 Task: Use the formula "LOGNORM.INV" in spreadsheet "Project portfolio".
Action: Mouse moved to (718, 263)
Screenshot: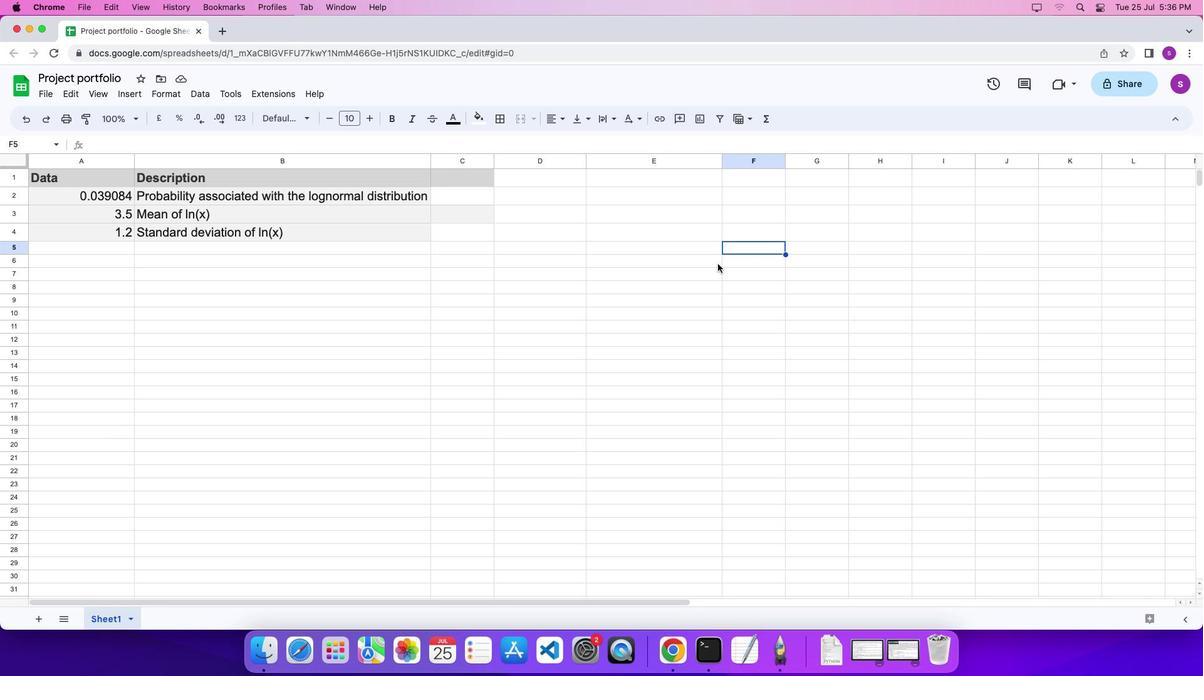 
Action: Mouse pressed left at (718, 263)
Screenshot: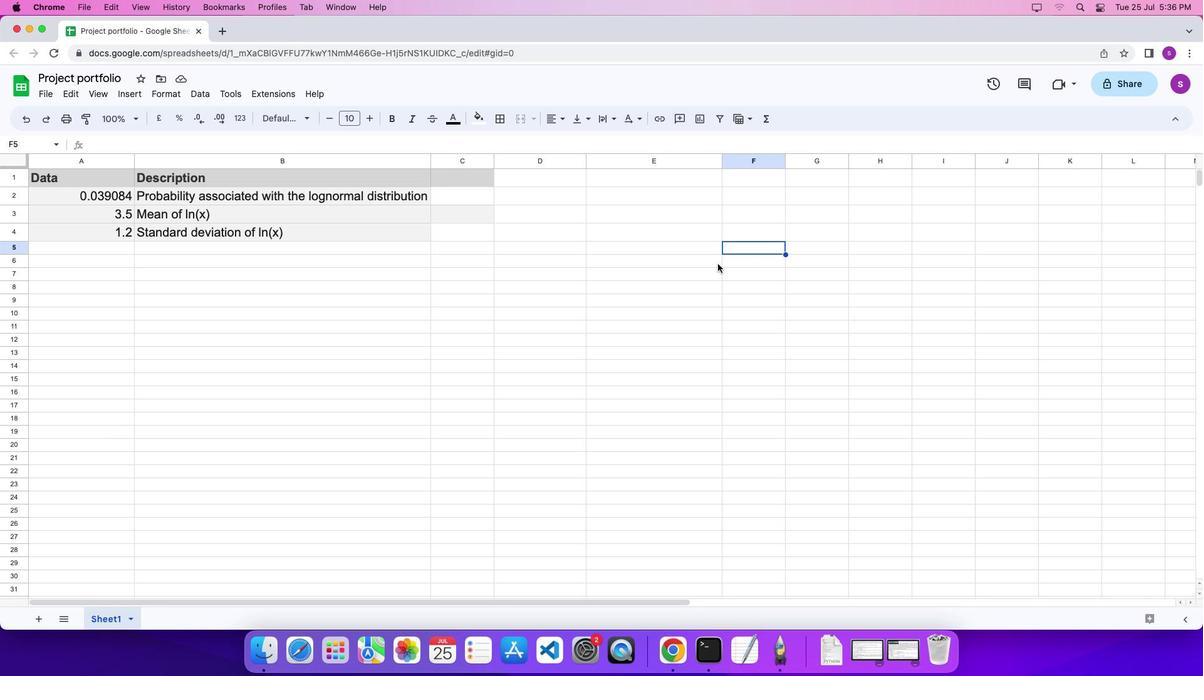 
Action: Mouse moved to (736, 268)
Screenshot: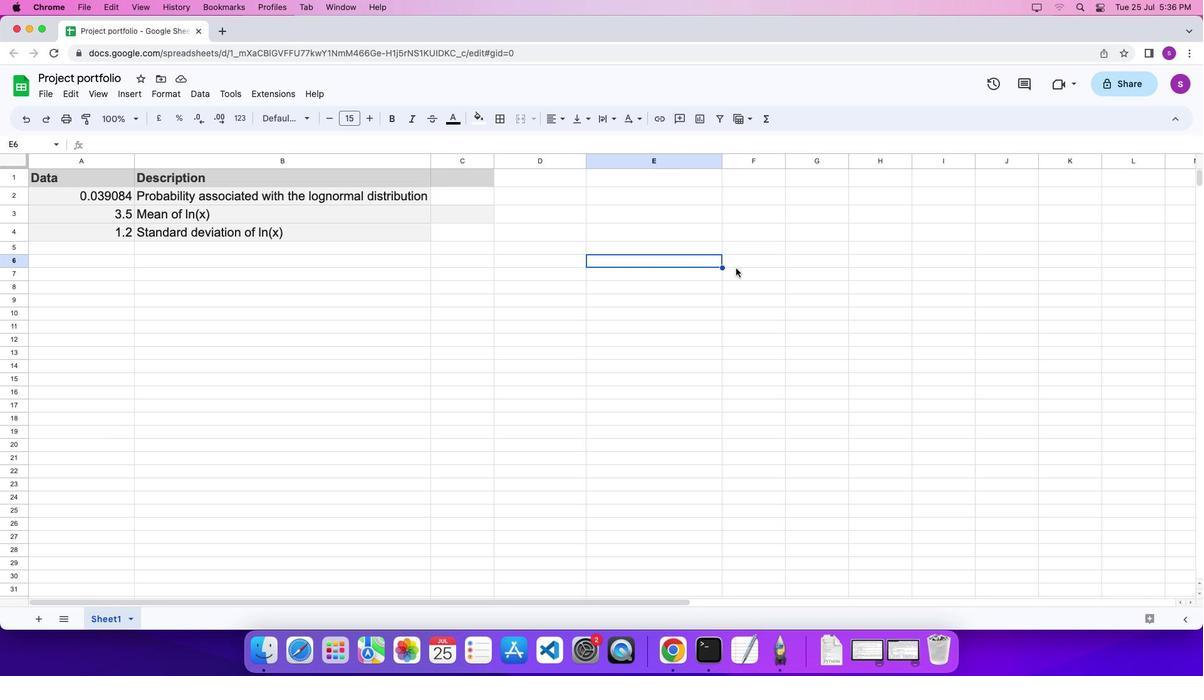 
Action: Key pressed '='
Screenshot: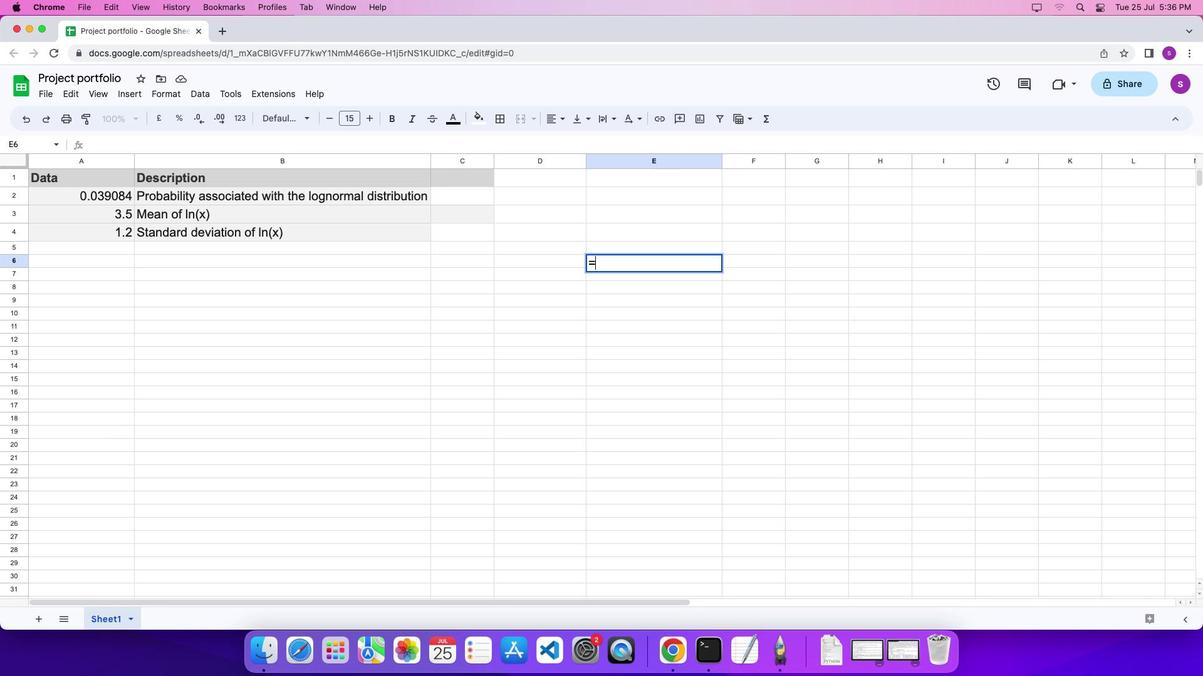 
Action: Mouse moved to (761, 122)
Screenshot: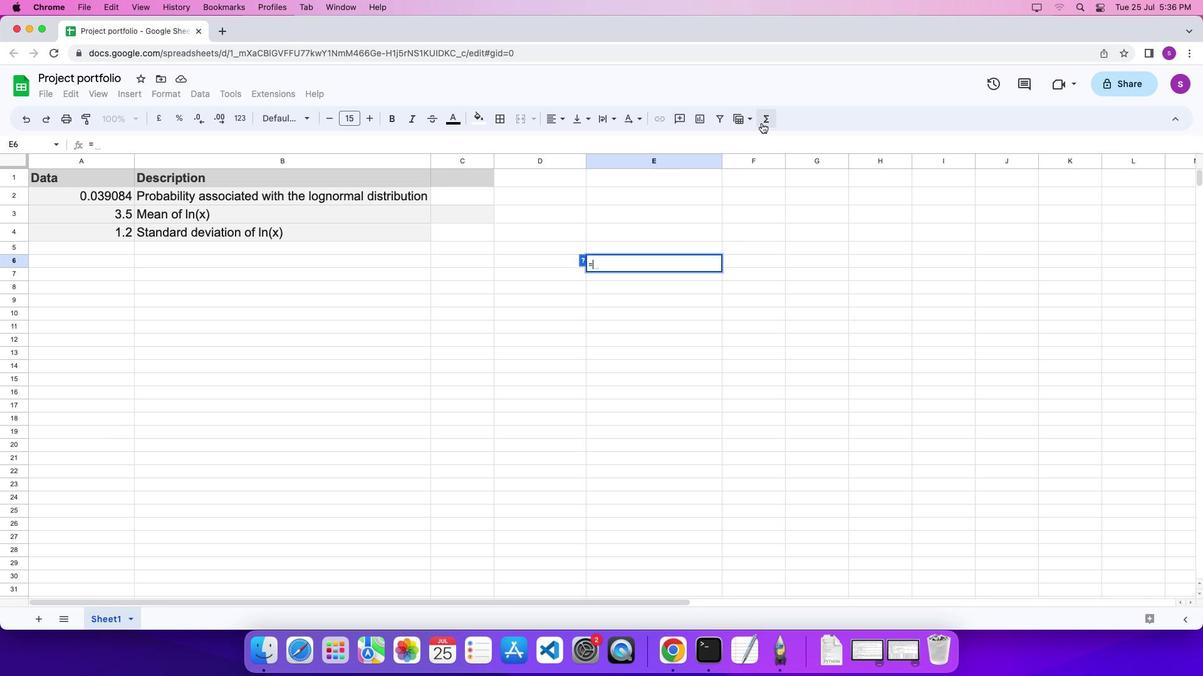 
Action: Mouse pressed left at (761, 122)
Screenshot: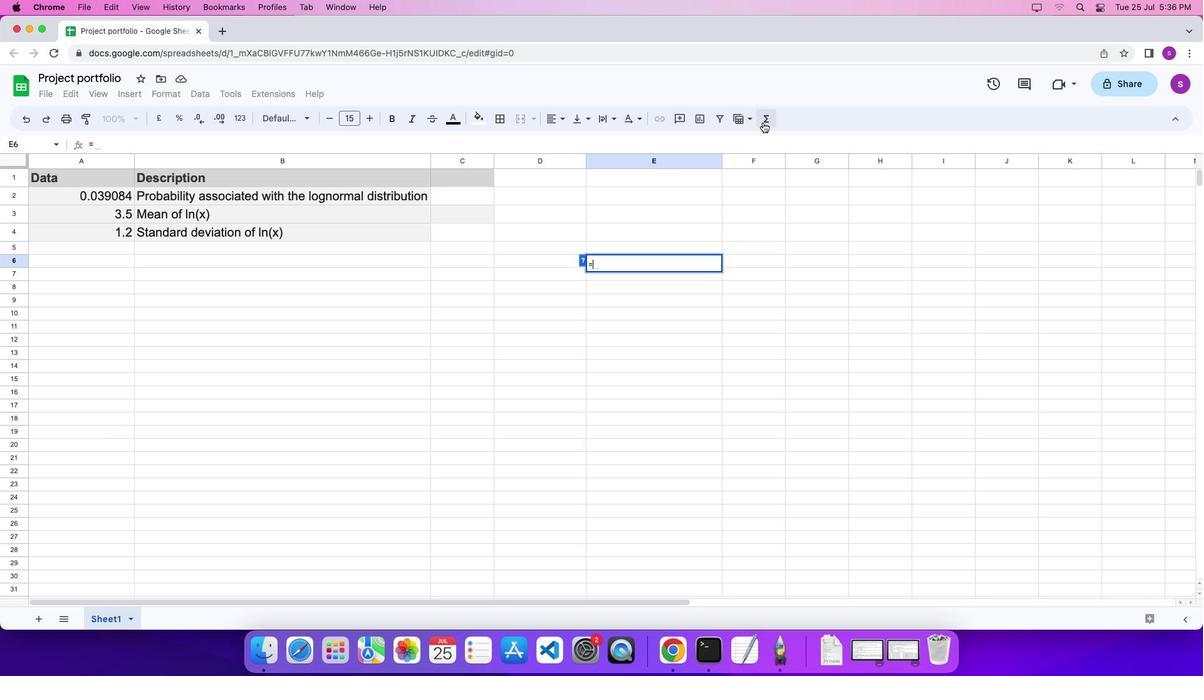
Action: Mouse moved to (948, 526)
Screenshot: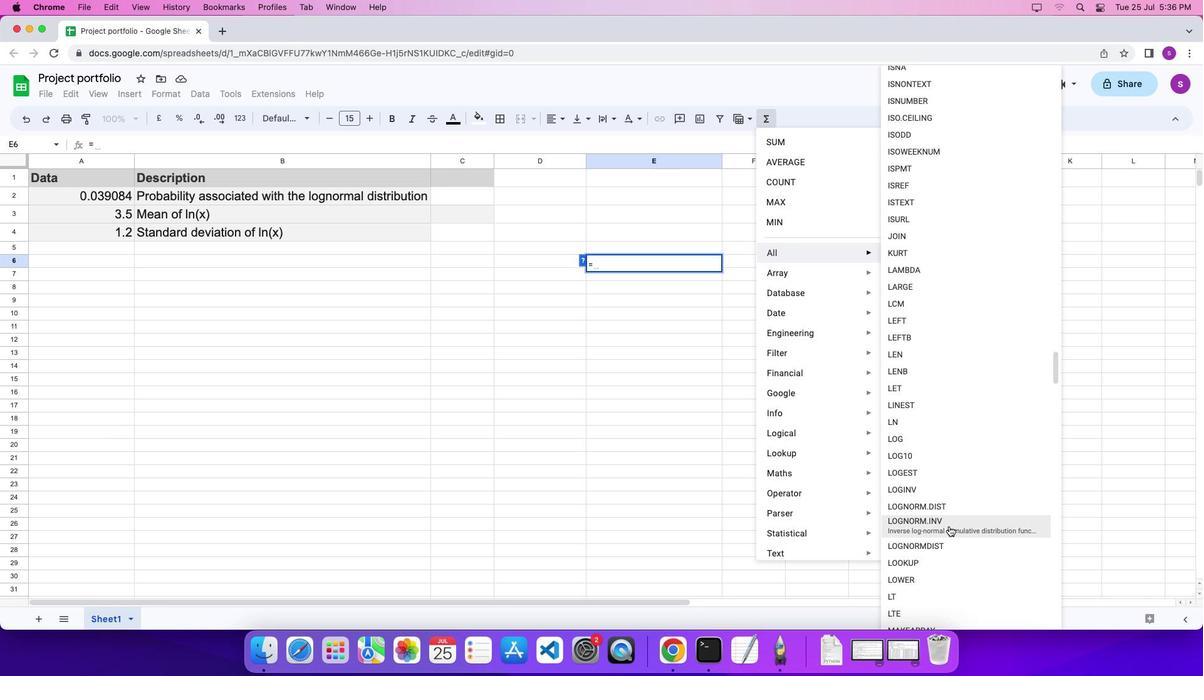 
Action: Mouse pressed left at (948, 526)
Screenshot: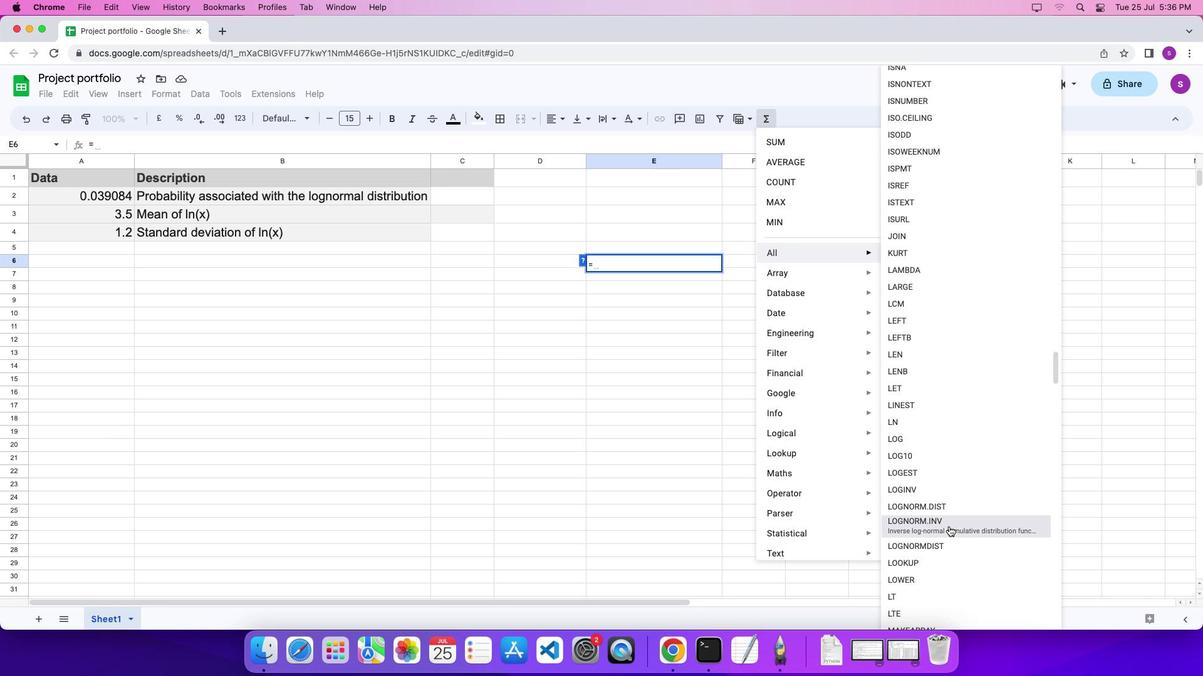 
Action: Mouse moved to (109, 196)
Screenshot: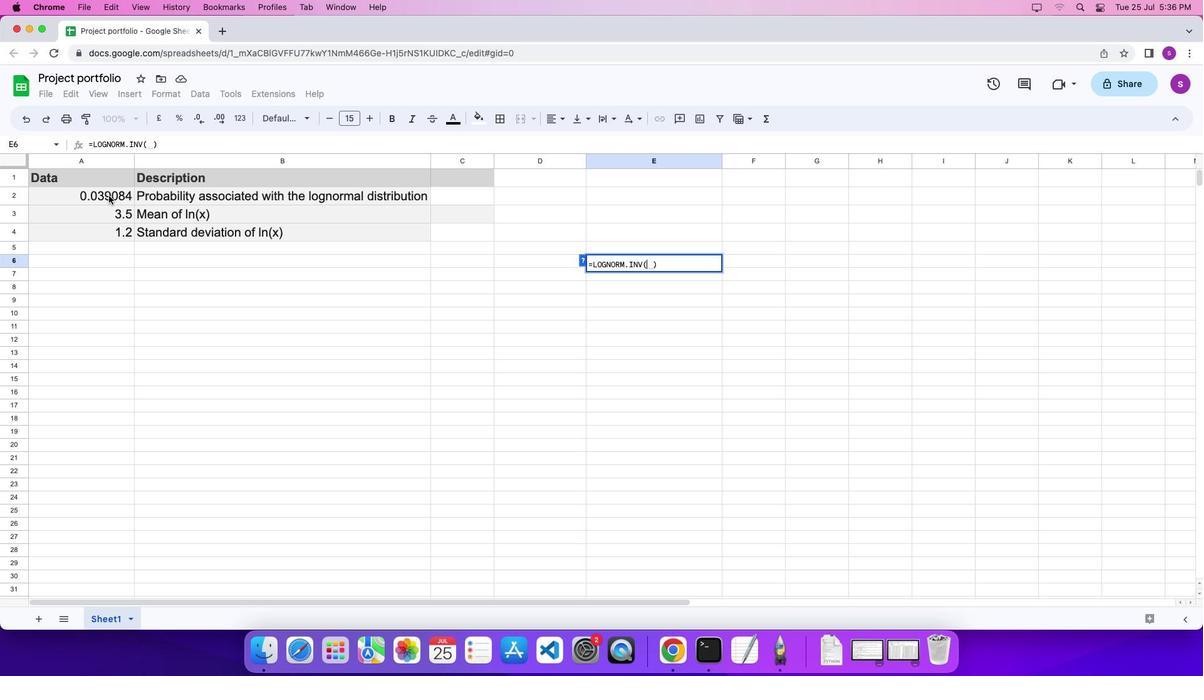 
Action: Mouse pressed left at (109, 196)
Screenshot: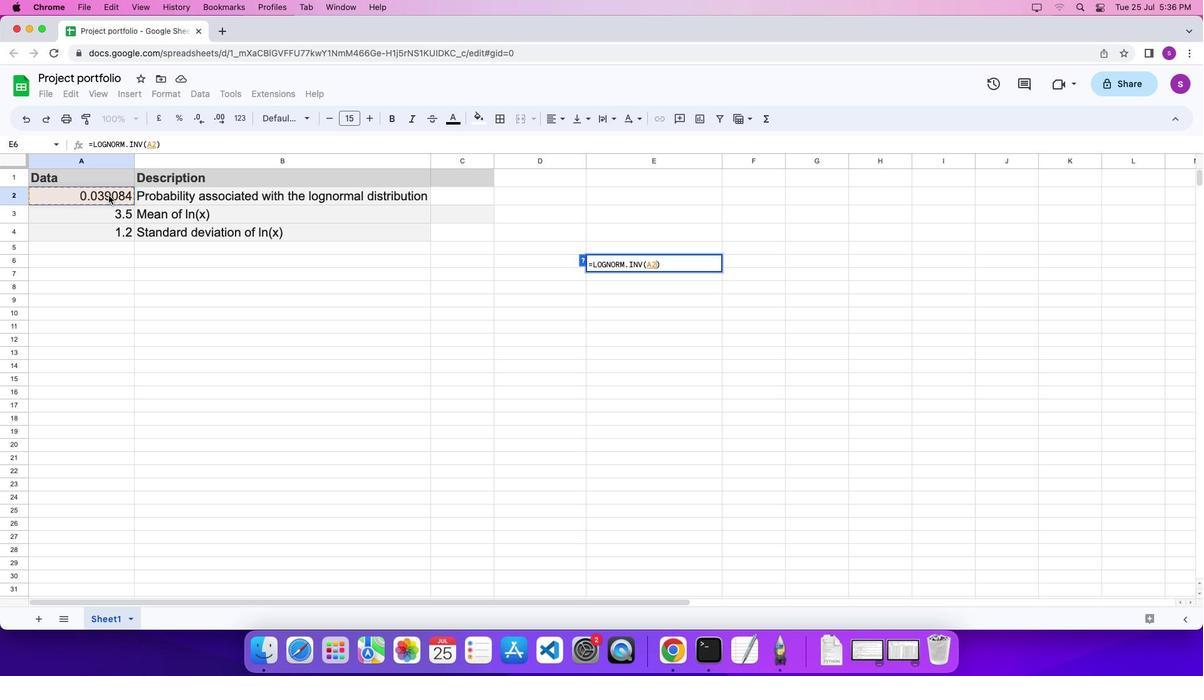 
Action: Mouse moved to (109, 196)
Screenshot: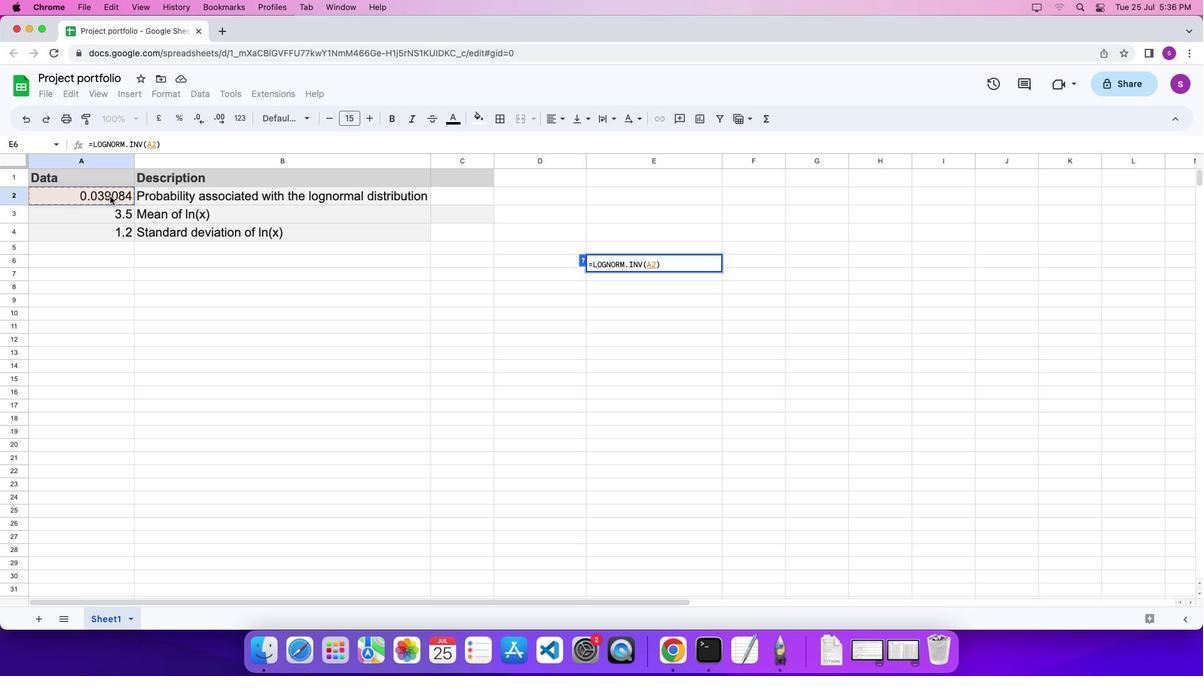 
Action: Key pressed ','
Screenshot: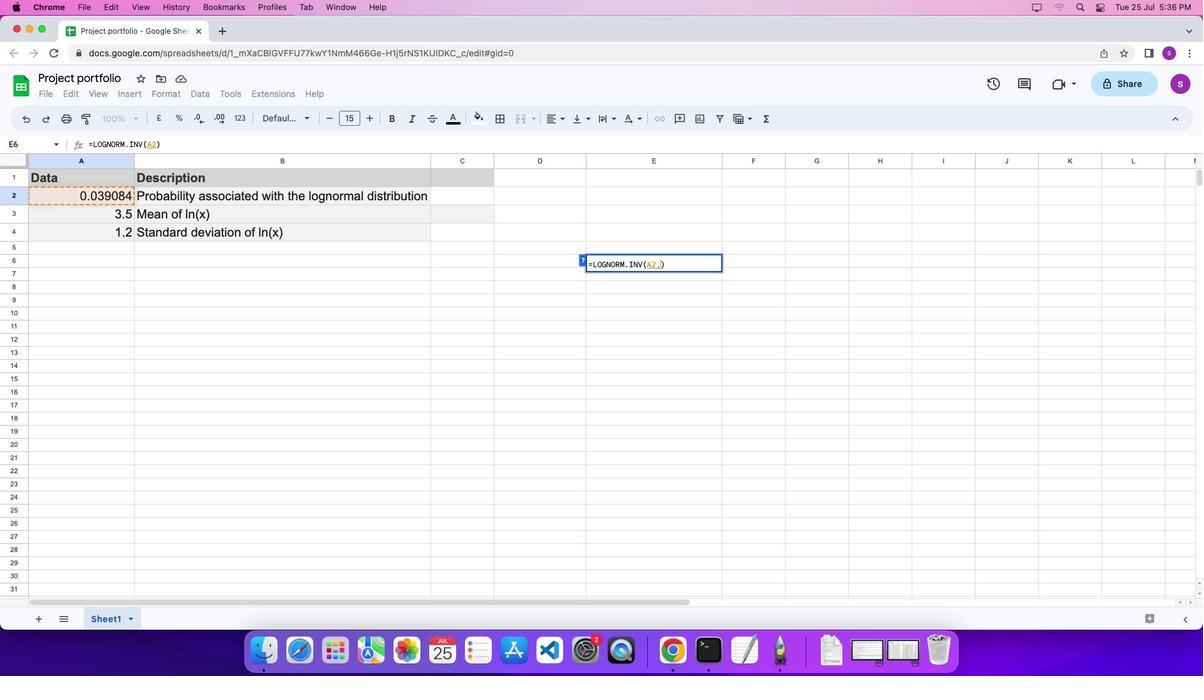 
Action: Mouse moved to (119, 211)
Screenshot: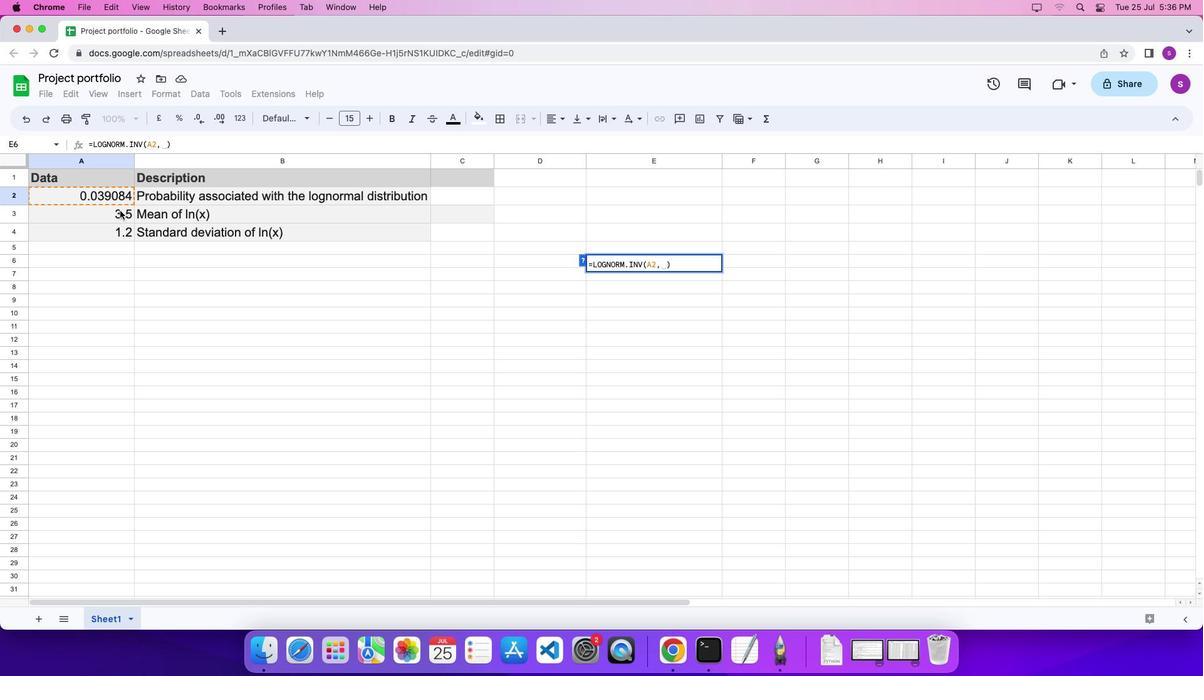 
Action: Mouse pressed left at (119, 211)
Screenshot: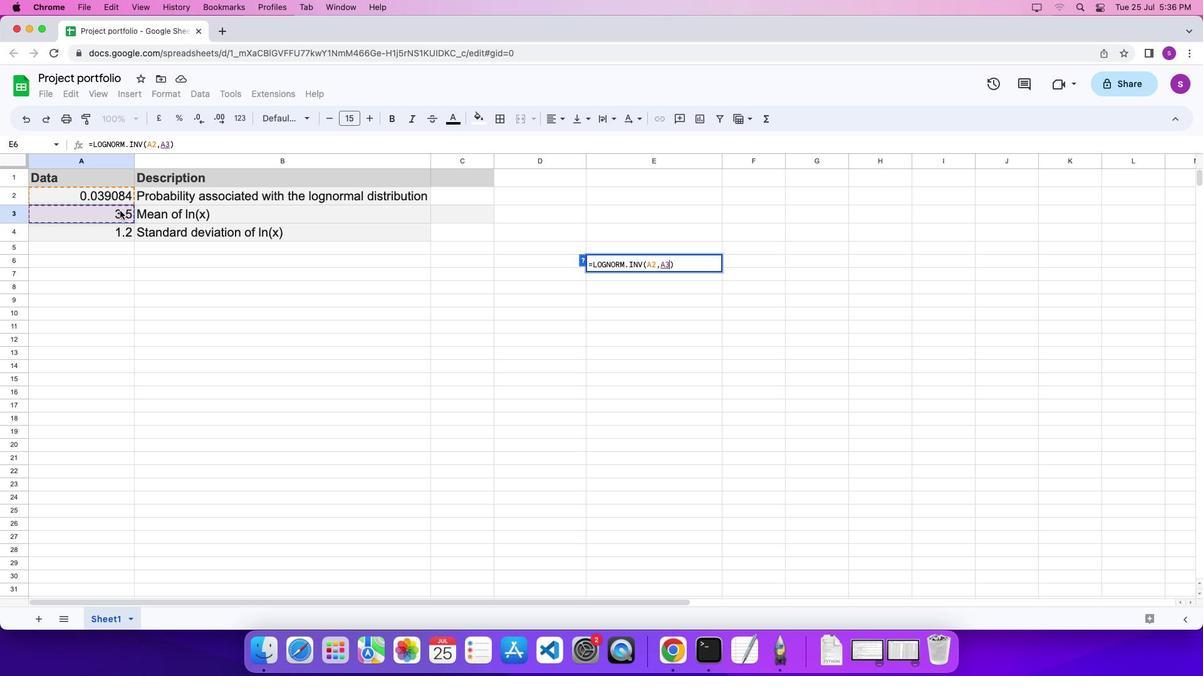 
Action: Mouse moved to (120, 211)
Screenshot: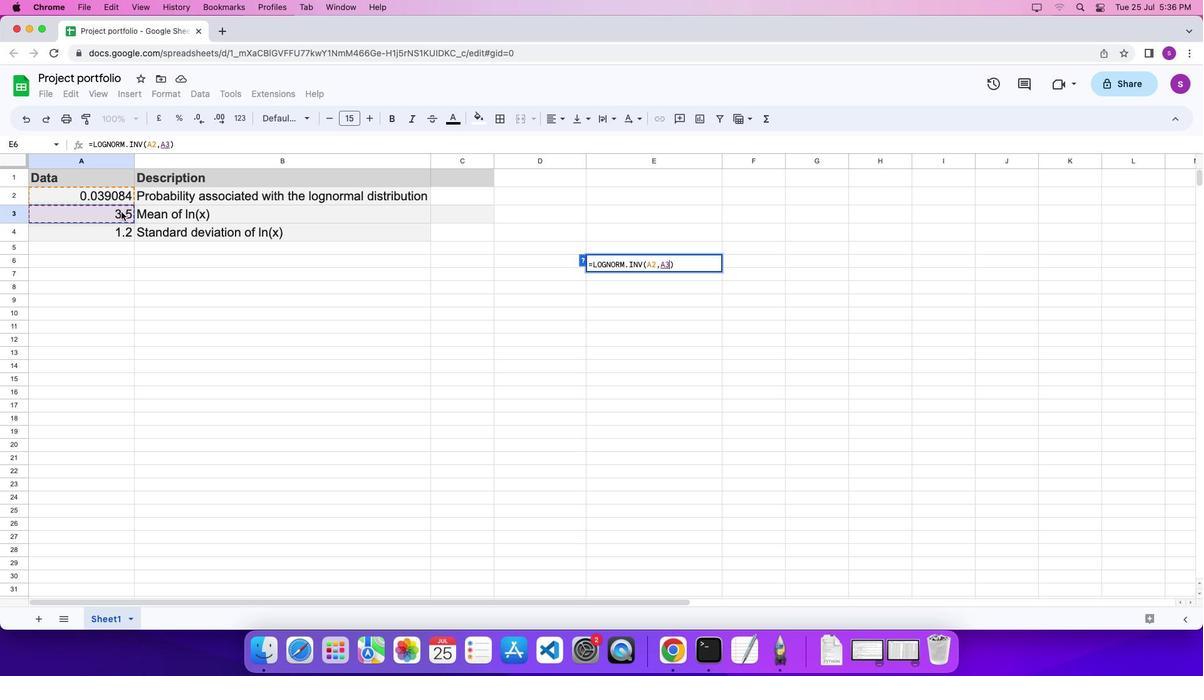 
Action: Key pressed ','
Screenshot: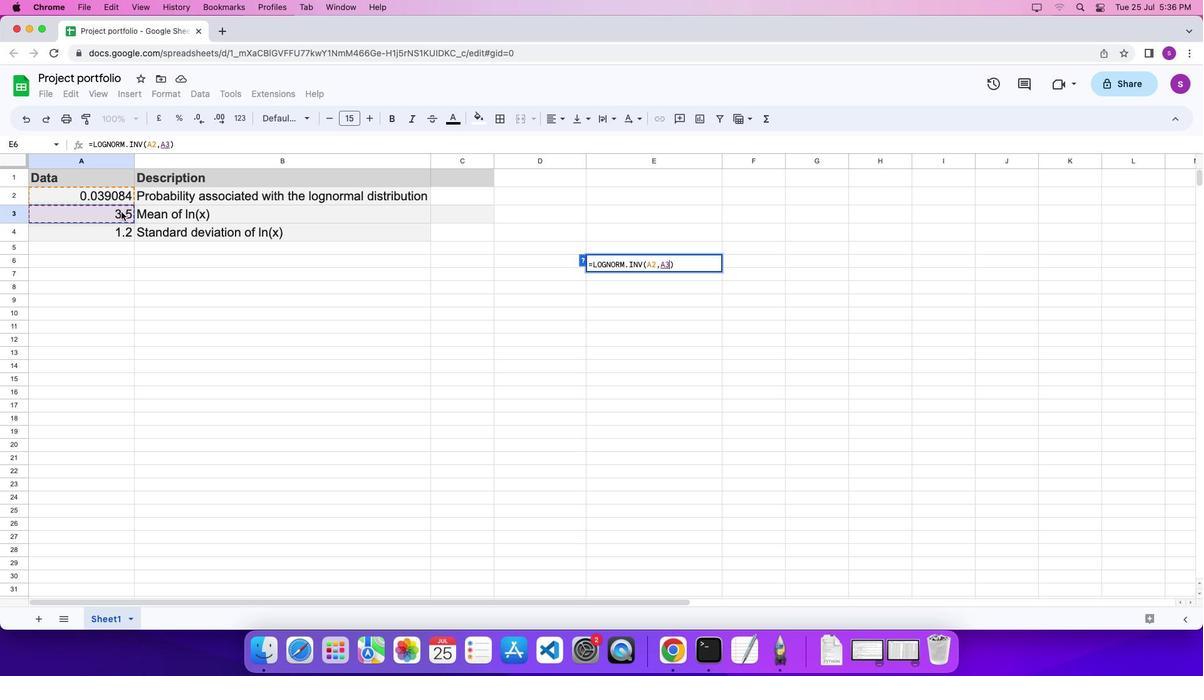 
Action: Mouse moved to (124, 230)
Screenshot: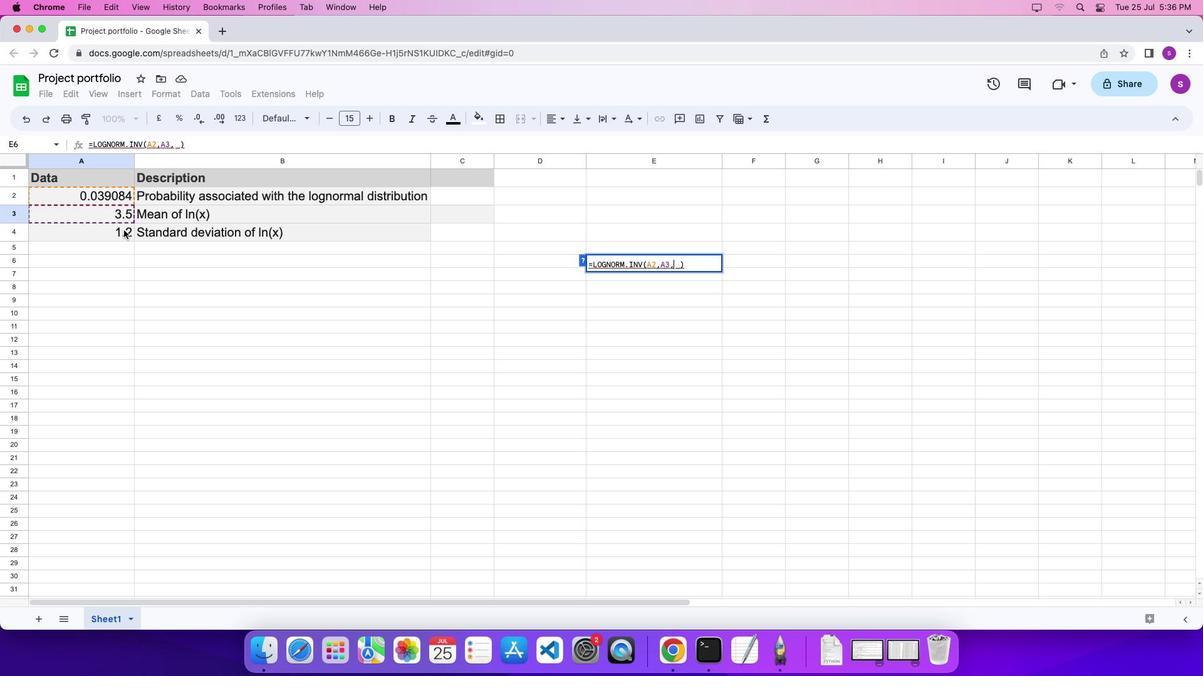 
Action: Mouse pressed left at (124, 230)
Screenshot: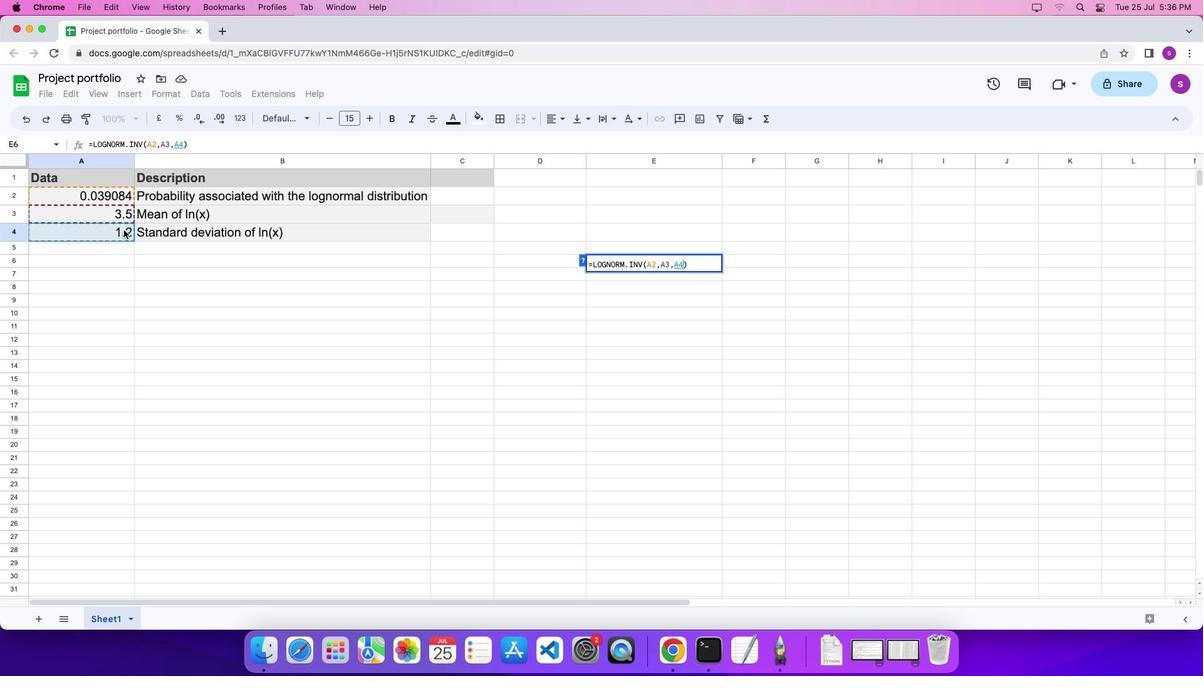 
Action: Mouse moved to (124, 230)
Screenshot: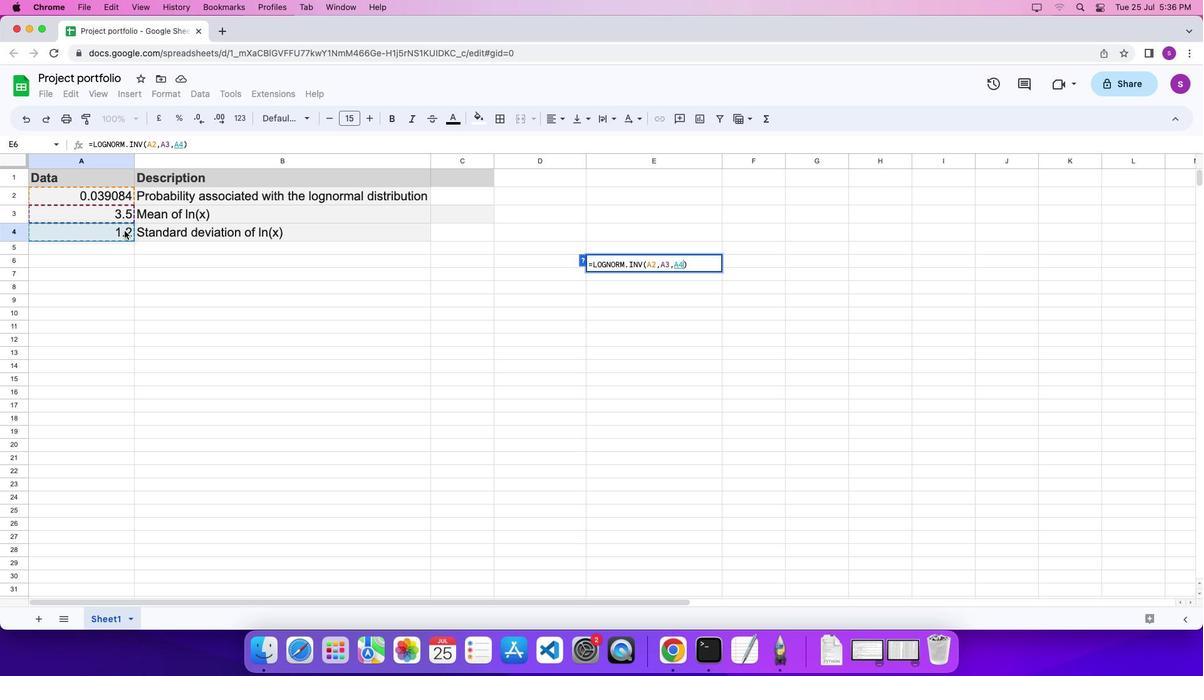 
Action: Key pressed '\x03'
Screenshot: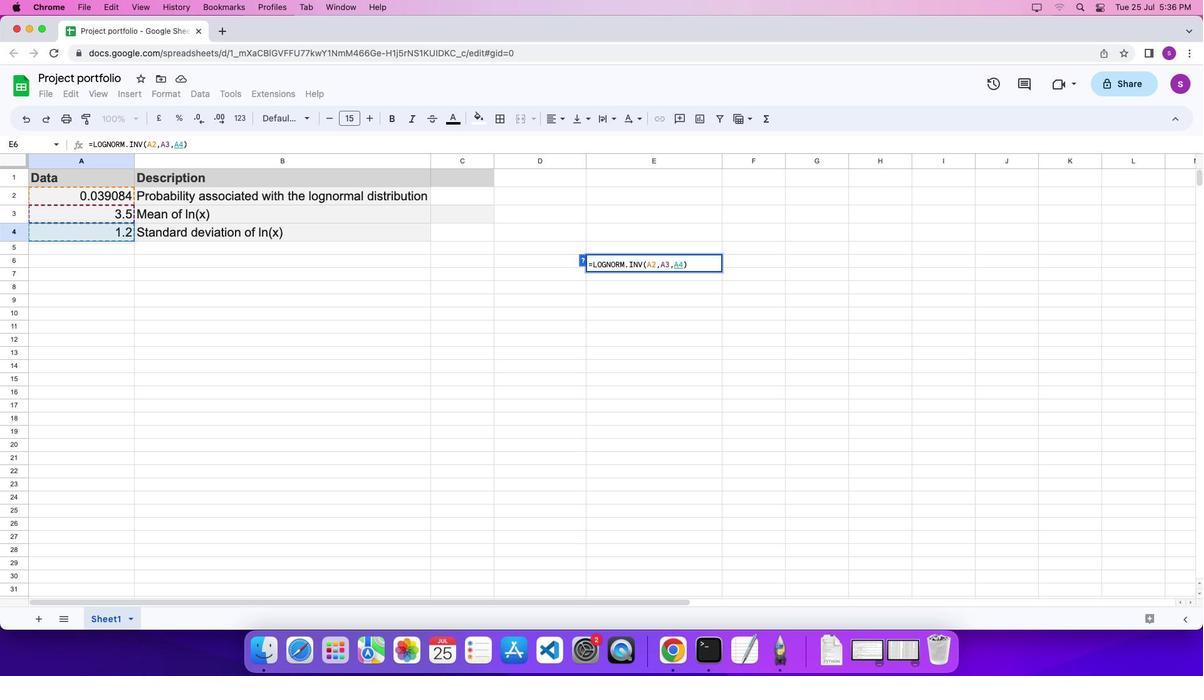 
